 Task: Check current mortgage rates for homes with 15-year fixed loan payments.
Action: Mouse moved to (1012, 193)
Screenshot: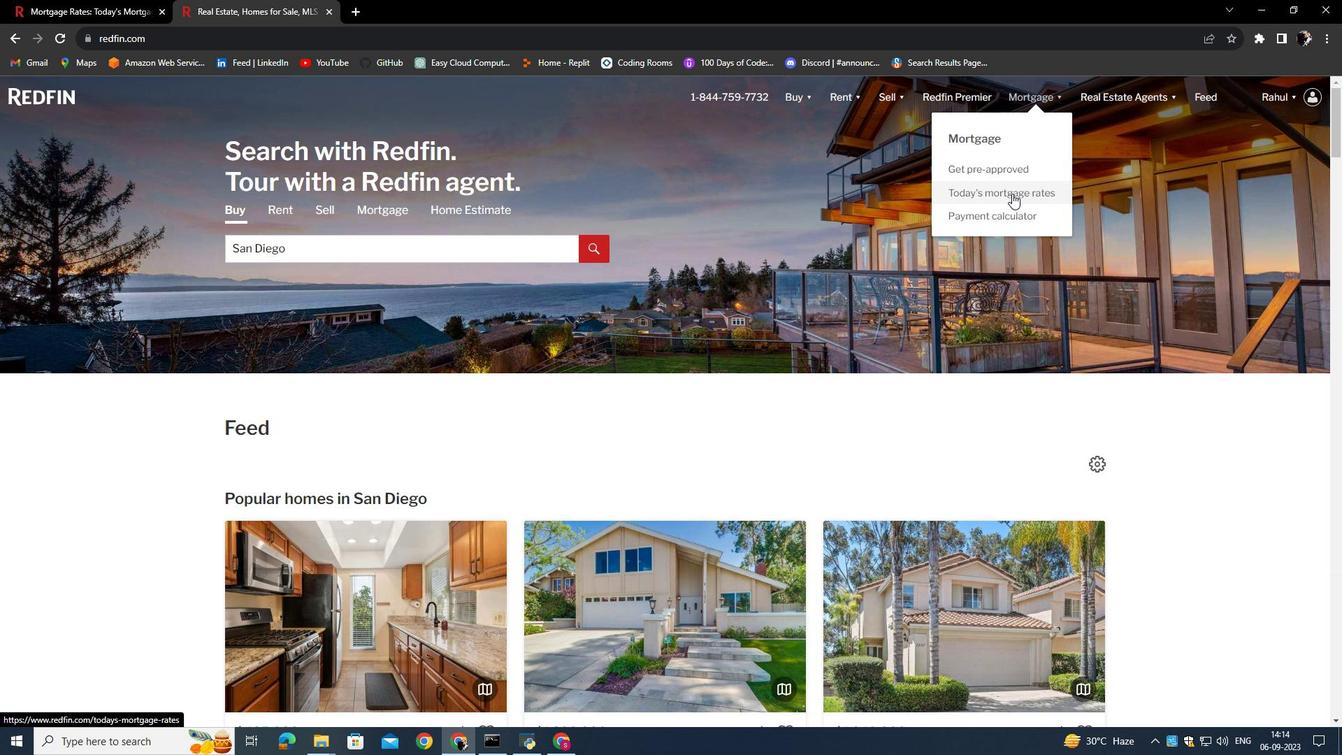 
Action: Mouse pressed left at (1012, 193)
Screenshot: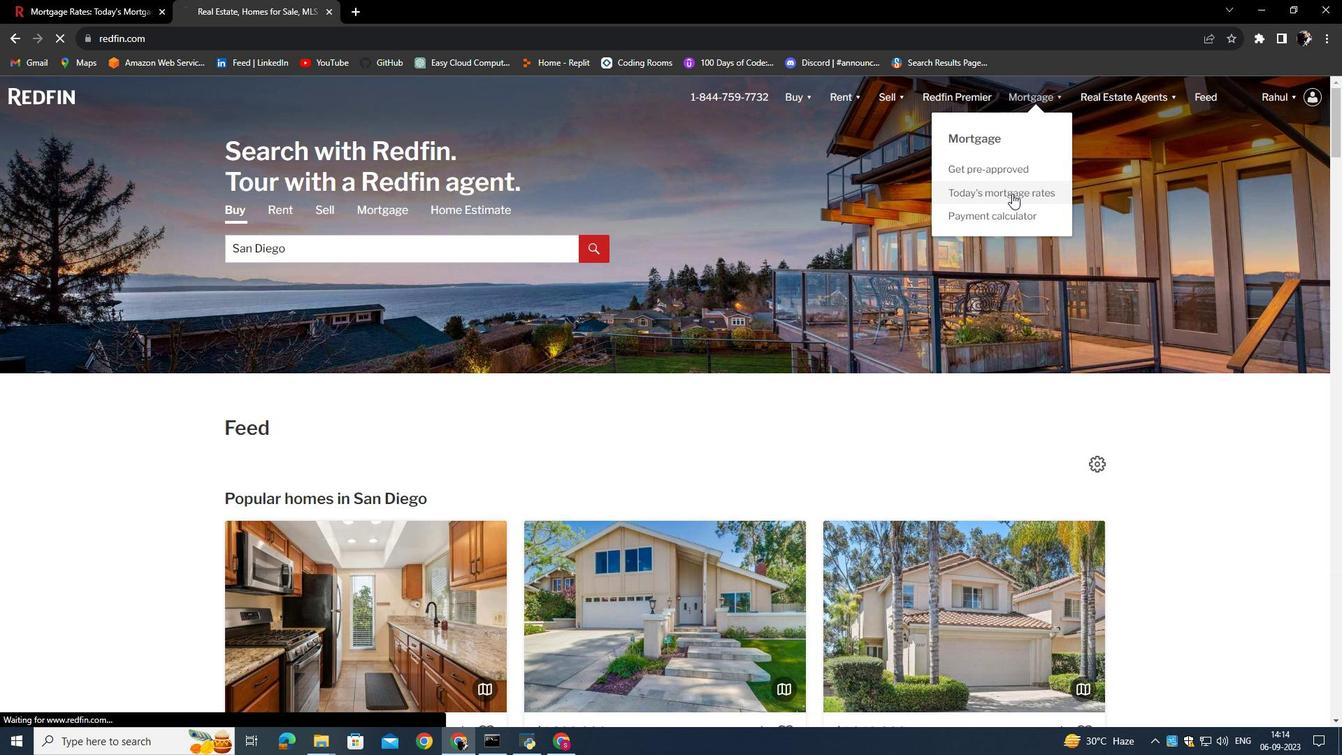 
Action: Mouse moved to (521, 371)
Screenshot: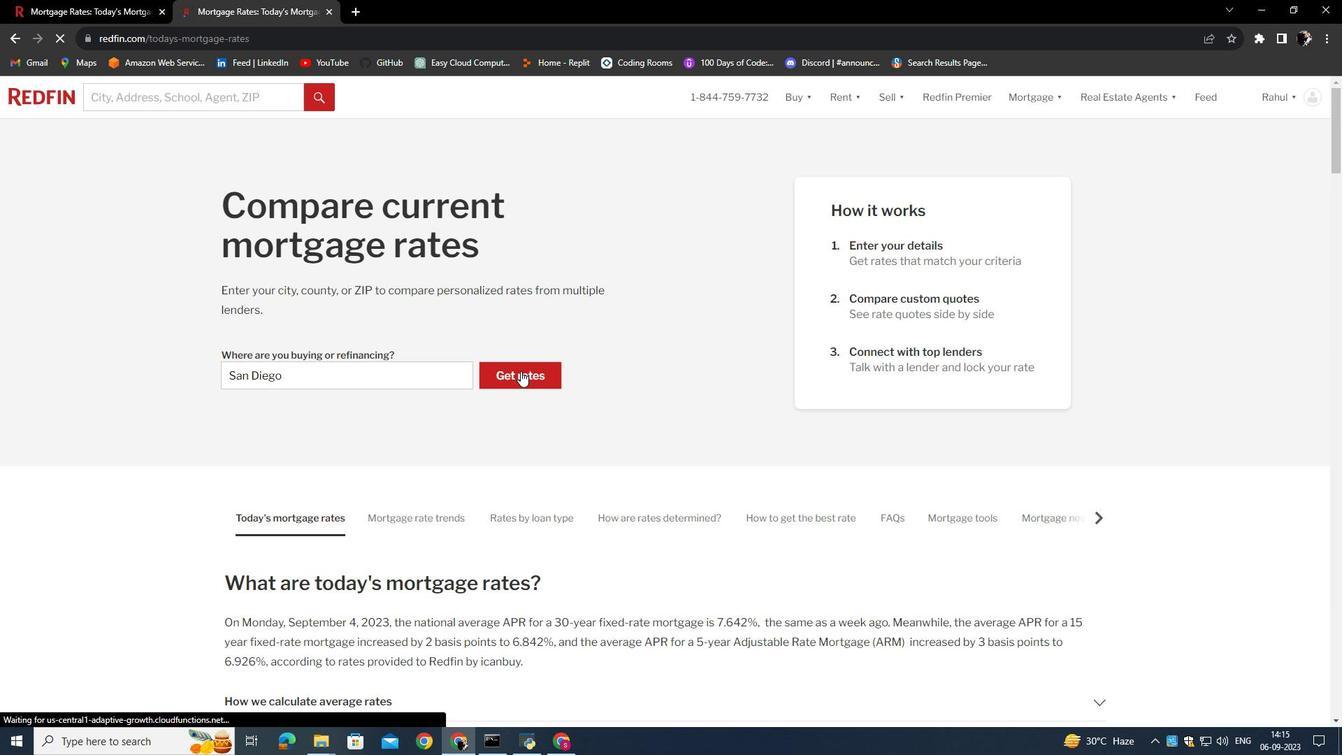 
Action: Mouse pressed left at (521, 371)
Screenshot: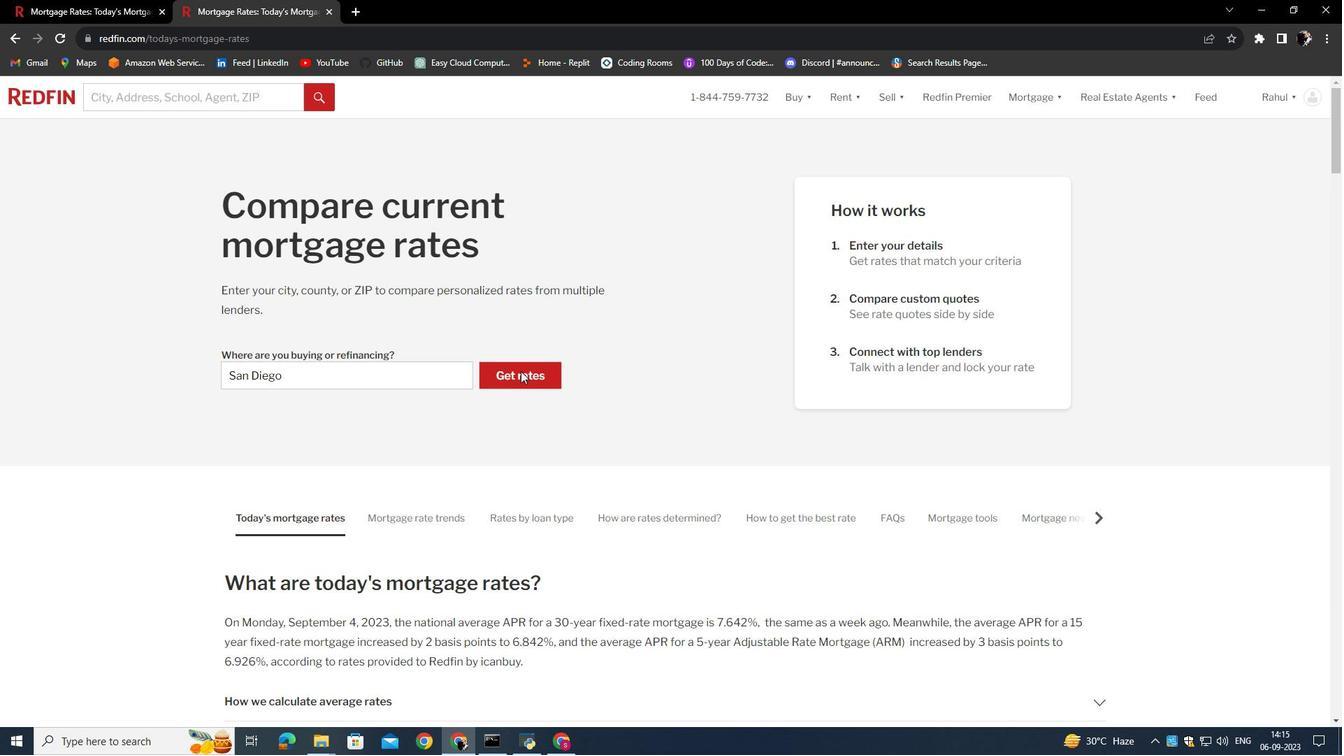 
Action: Mouse moved to (314, 480)
Screenshot: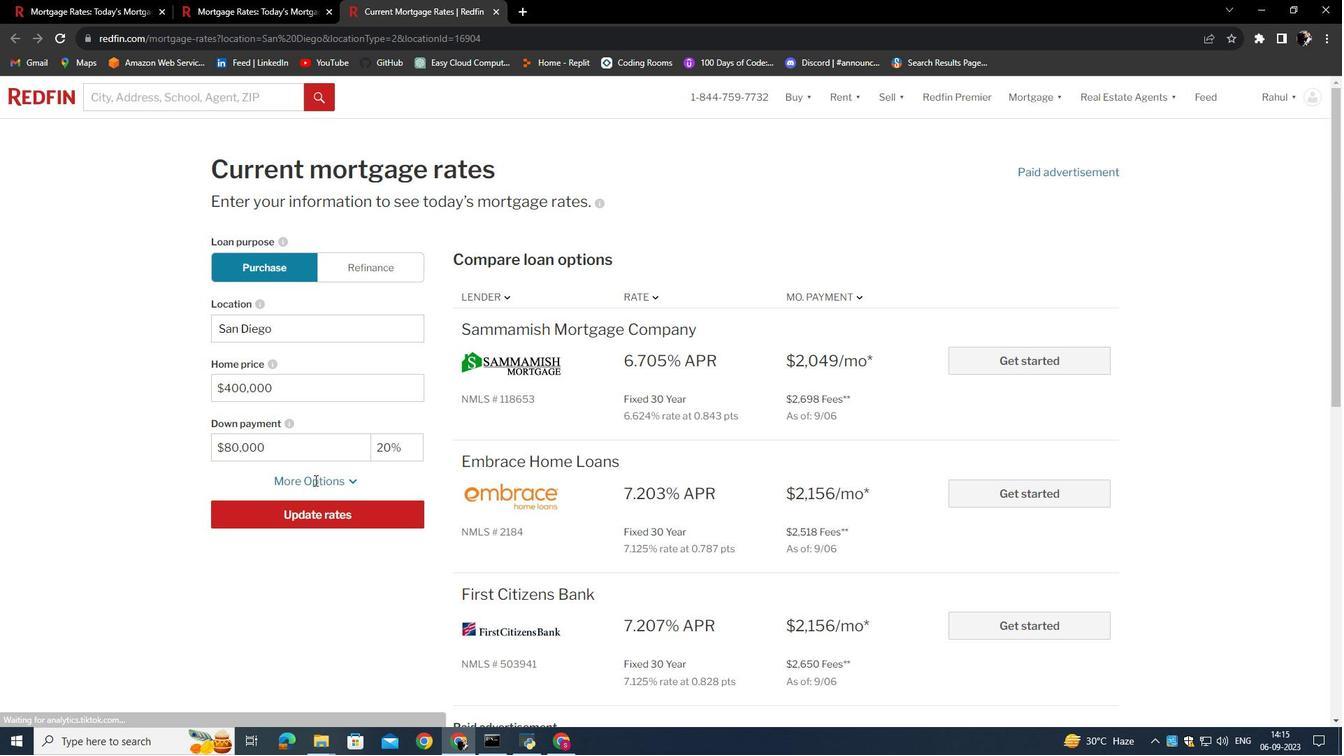 
Action: Mouse pressed left at (314, 480)
Screenshot: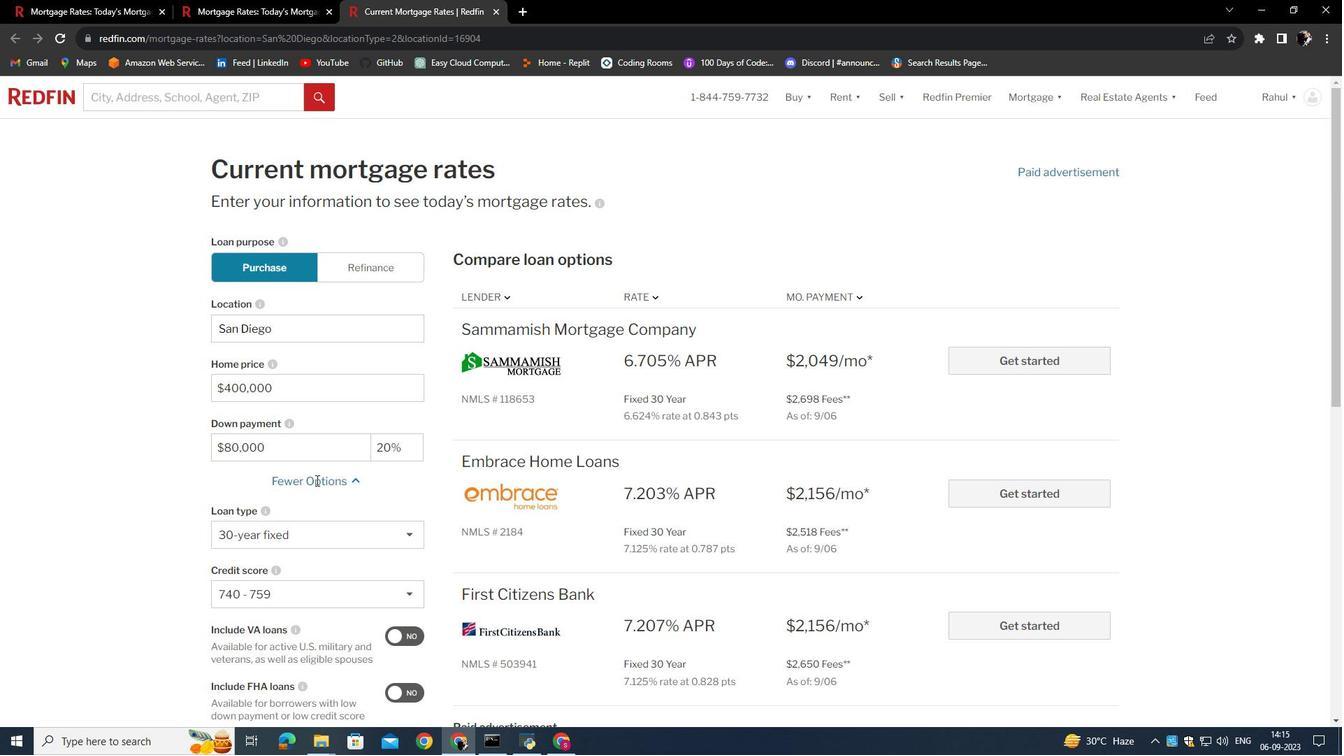 
Action: Mouse moved to (305, 526)
Screenshot: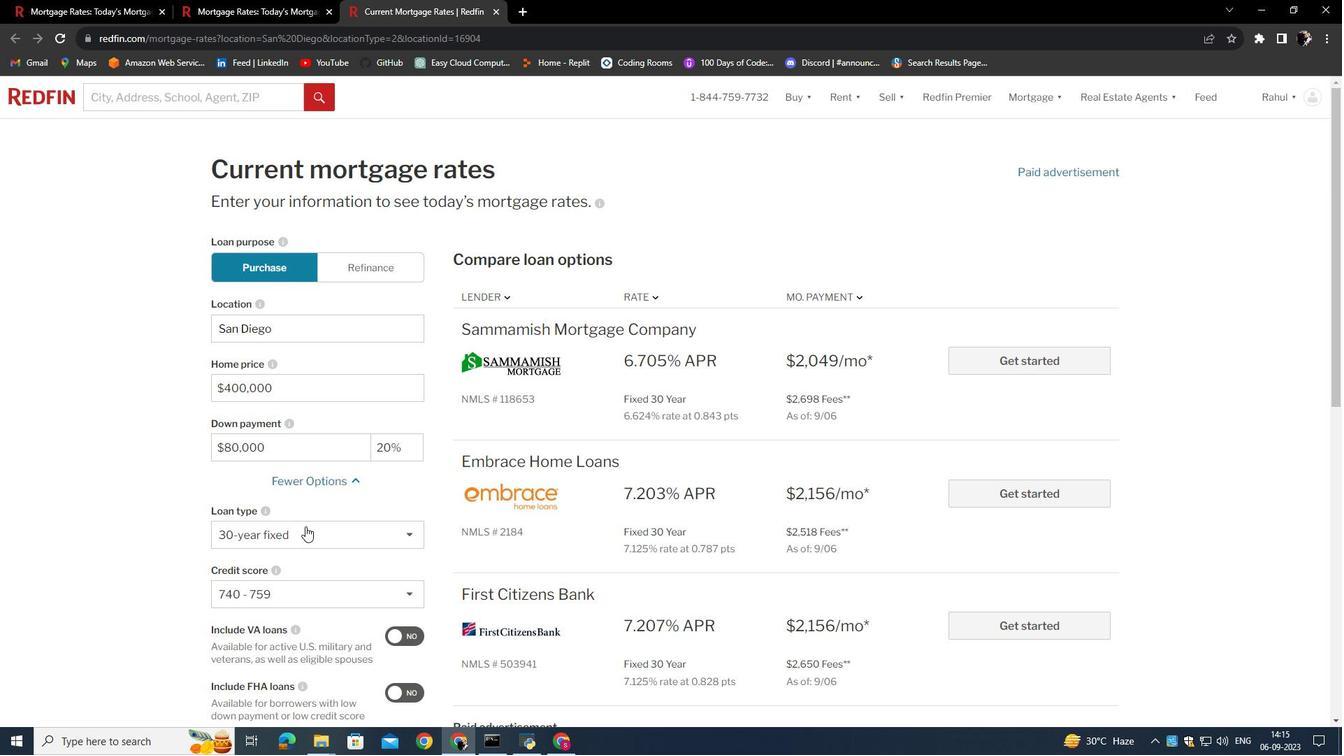 
Action: Mouse pressed left at (305, 526)
Screenshot: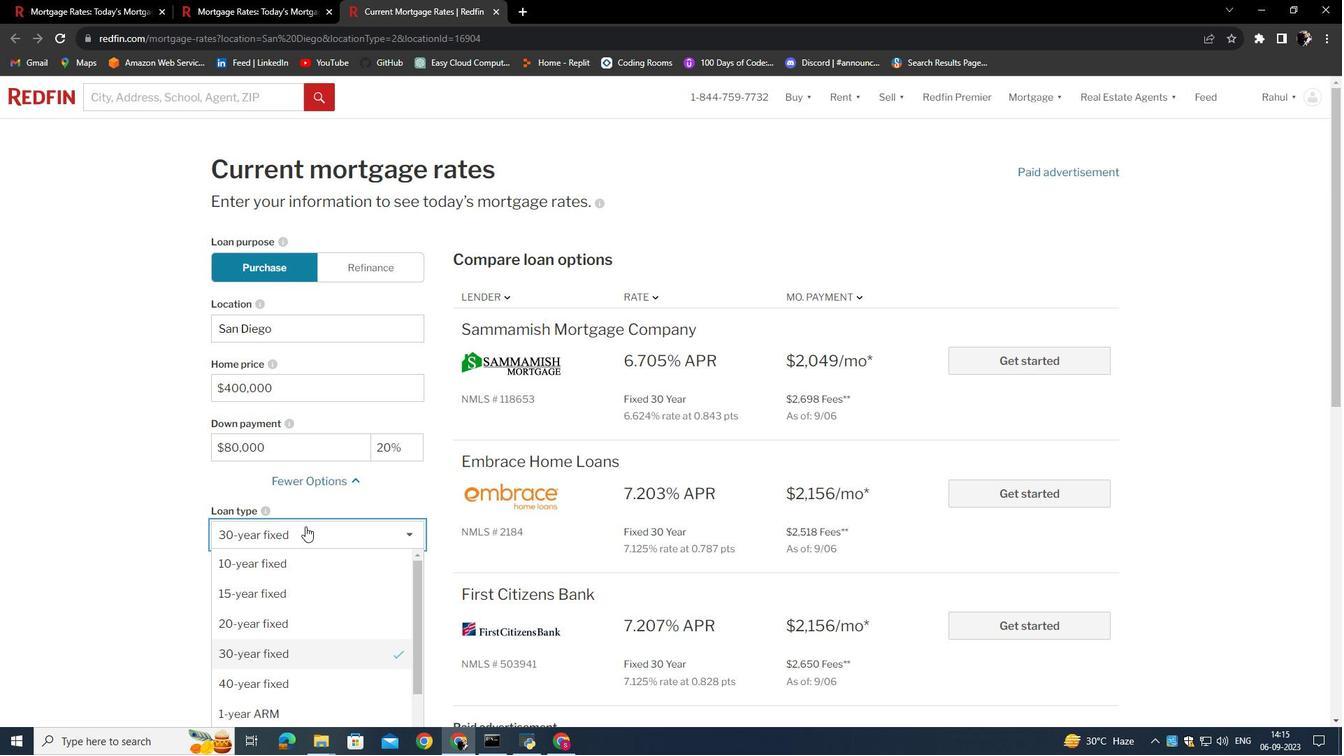 
Action: Mouse moved to (282, 592)
Screenshot: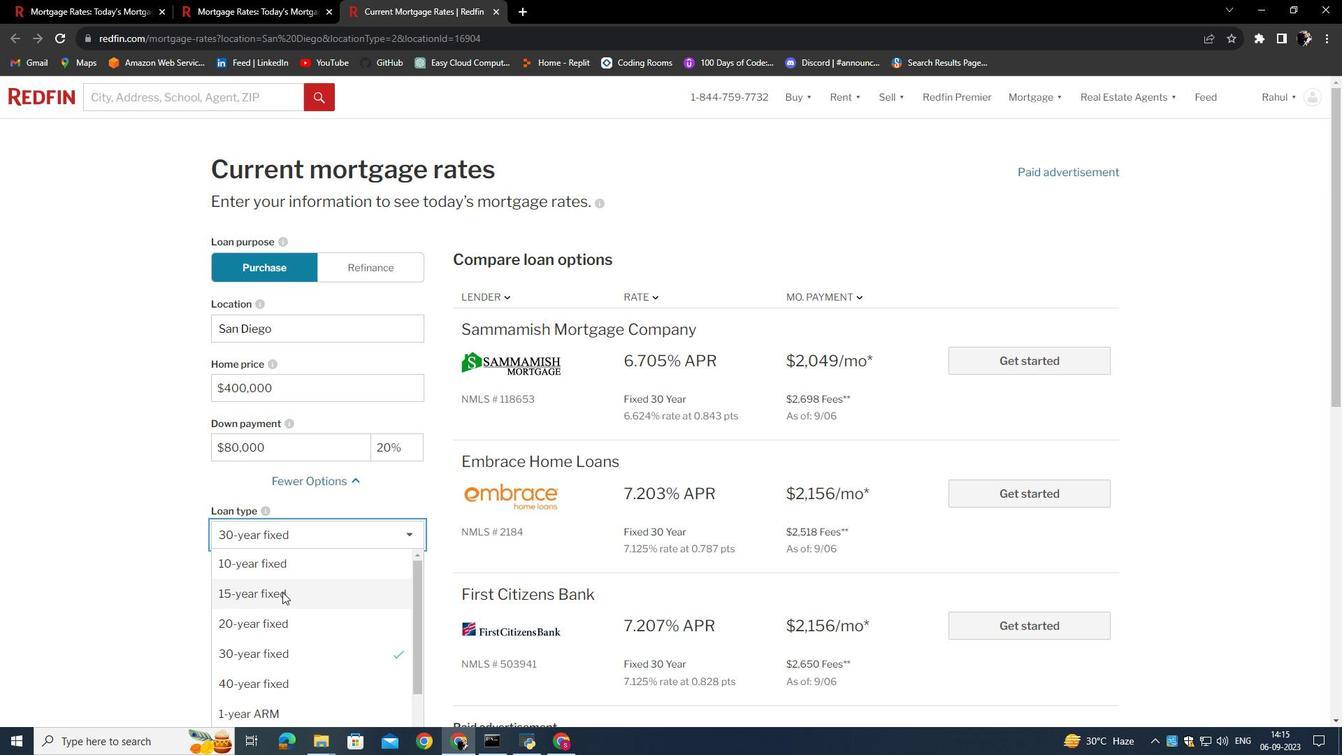 
Action: Mouse pressed left at (282, 592)
Screenshot: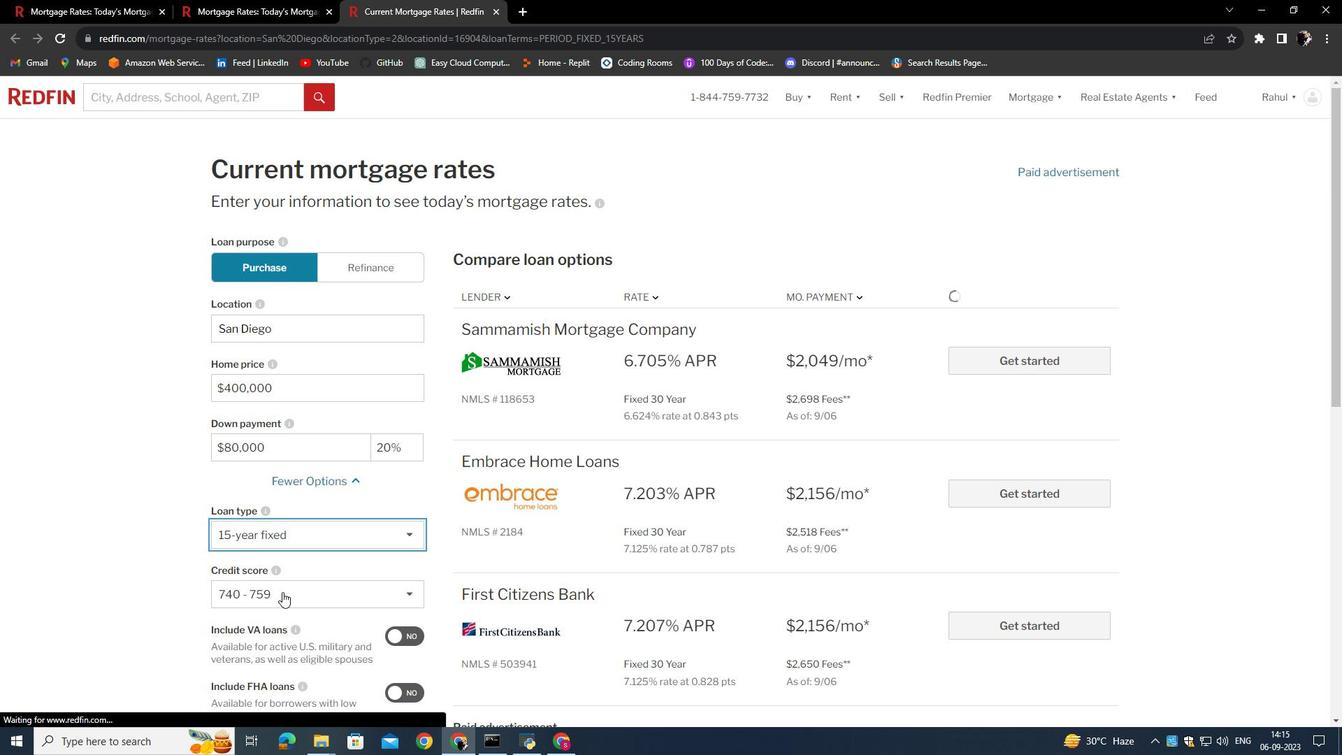 
Action: Mouse moved to (735, 441)
Screenshot: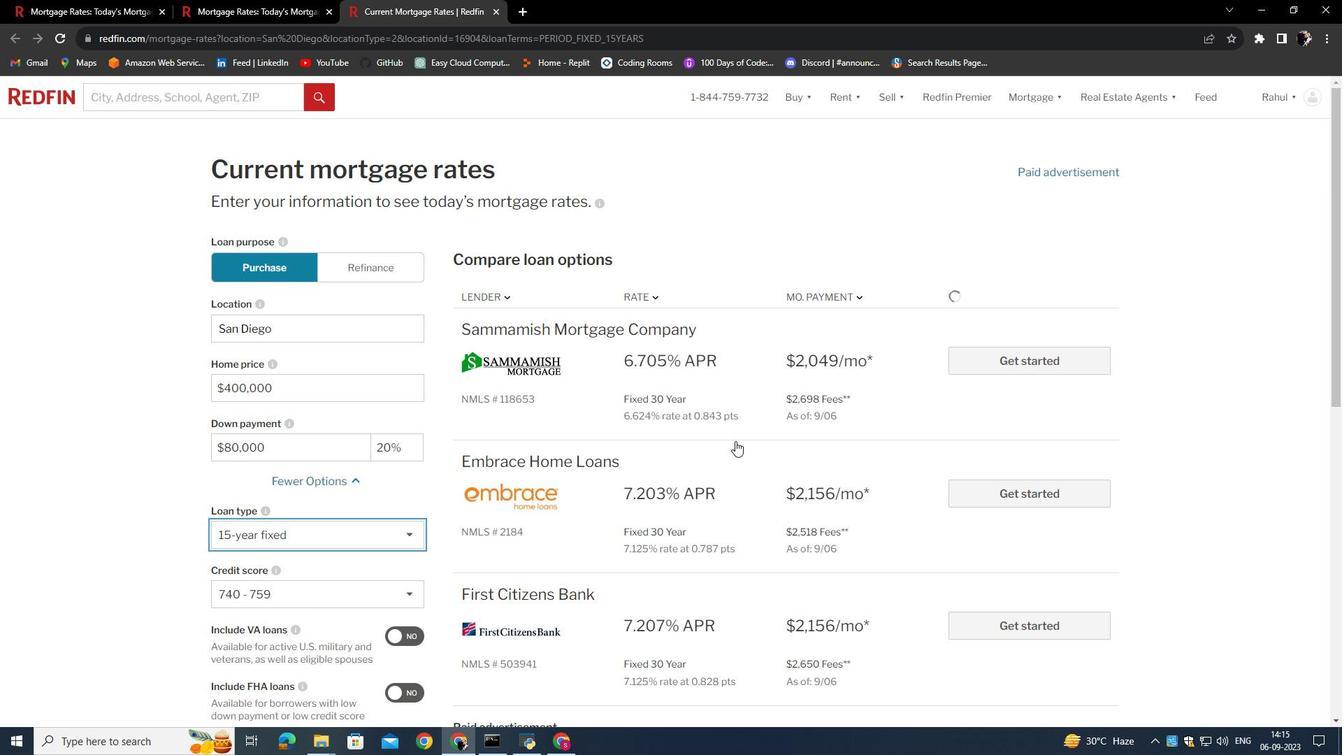 
Action: Mouse scrolled (735, 440) with delta (0, 0)
Screenshot: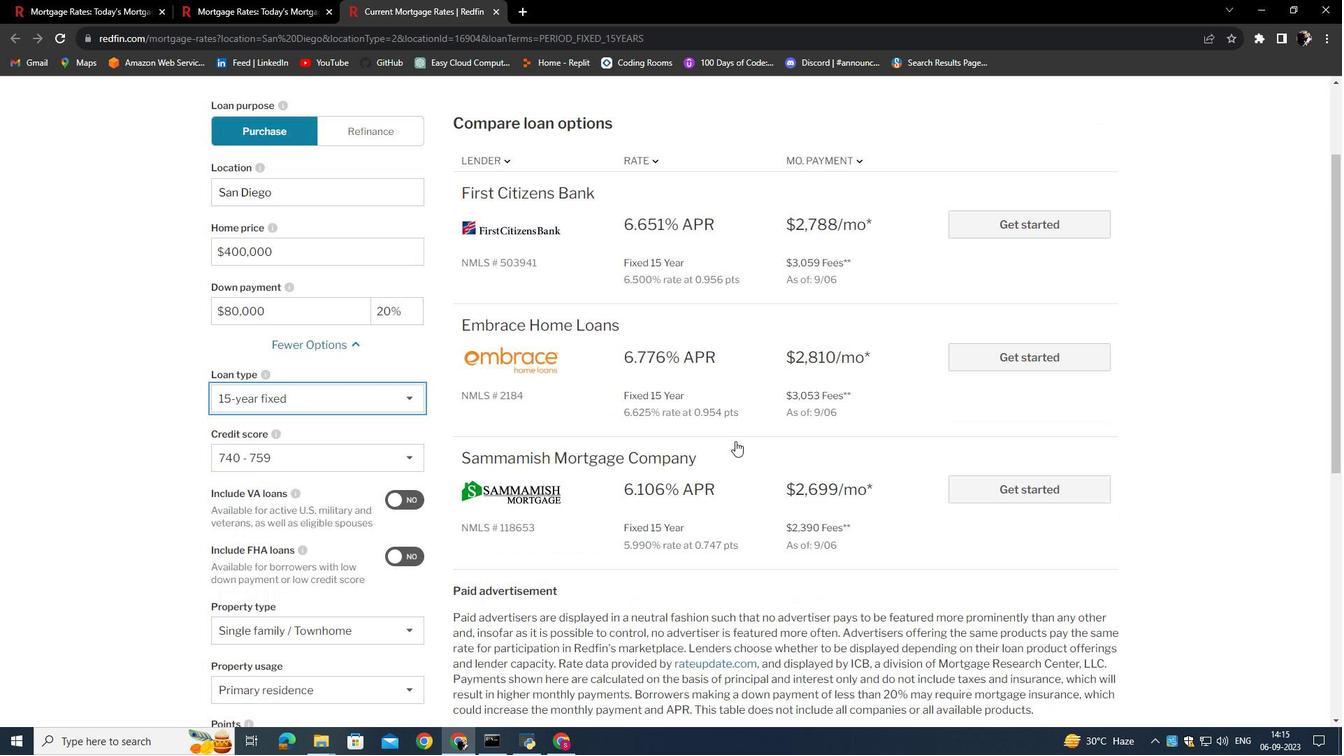
Action: Mouse scrolled (735, 440) with delta (0, 0)
Screenshot: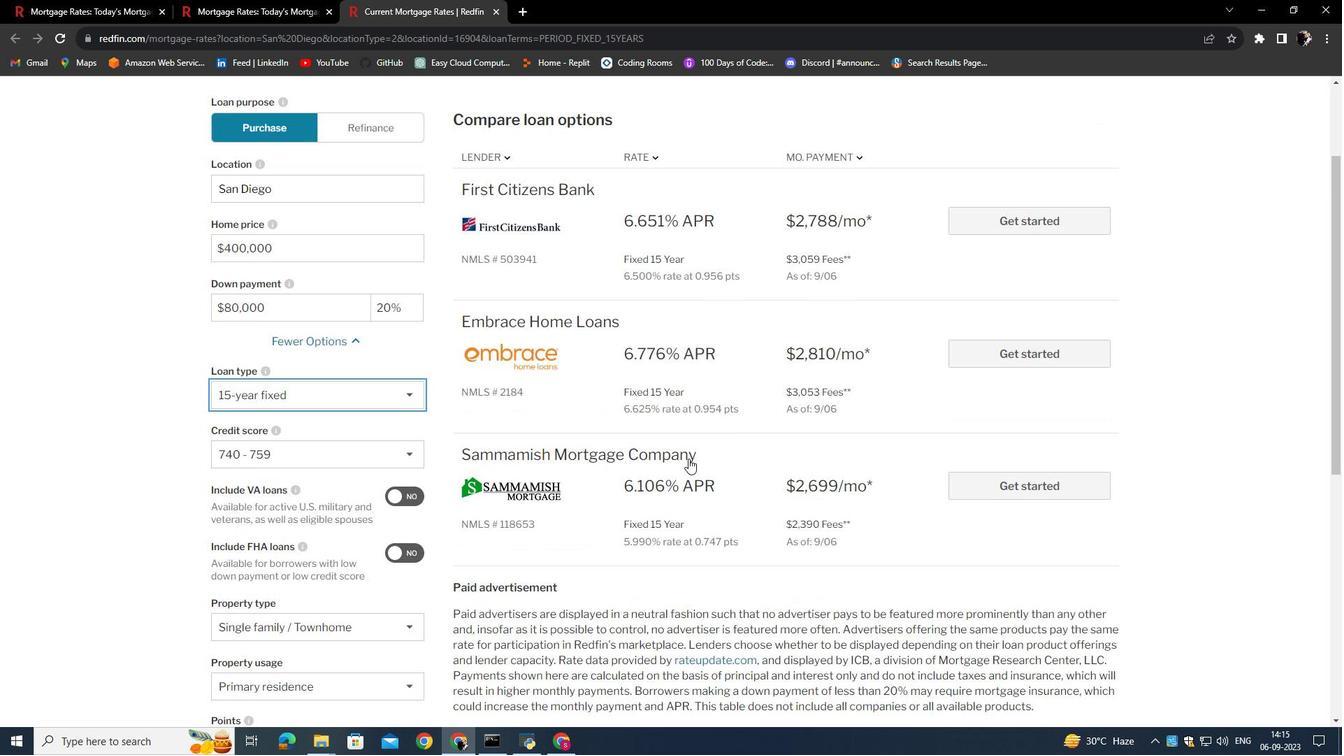 
Action: Mouse moved to (518, 469)
Screenshot: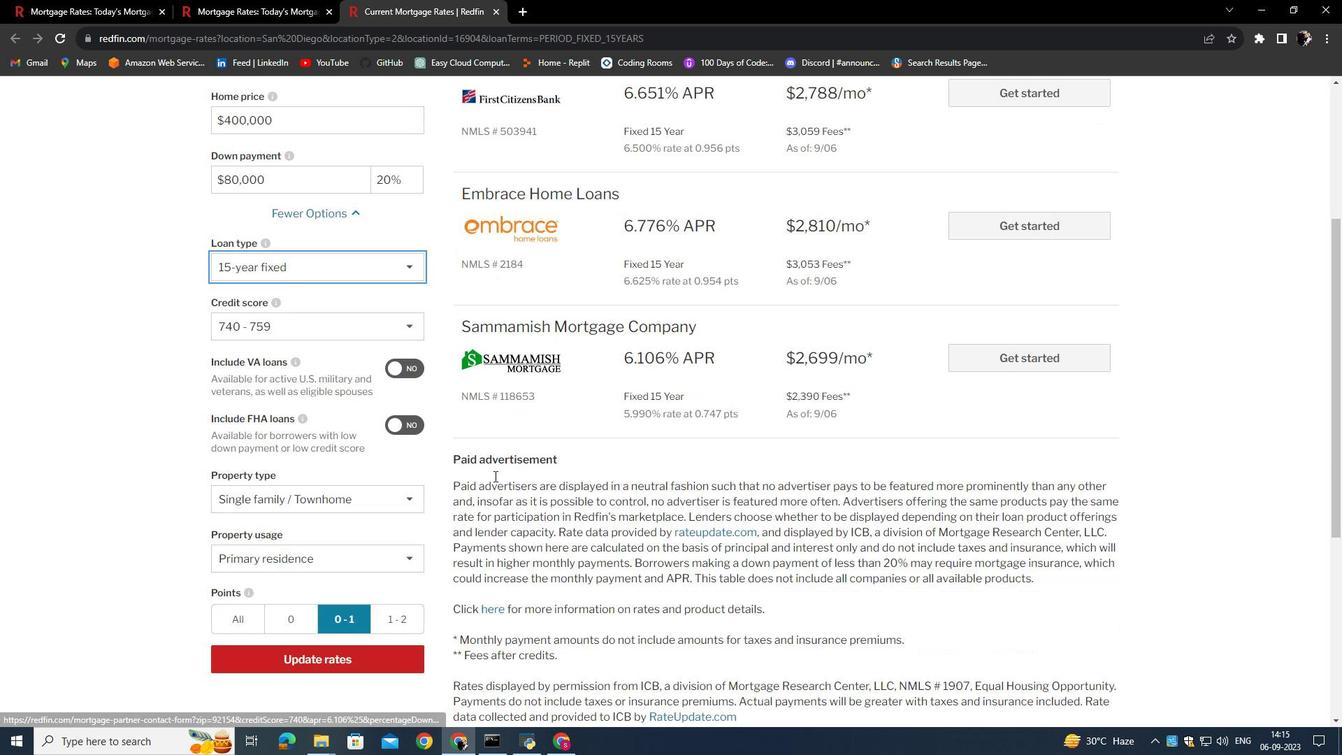 
Action: Mouse scrolled (518, 469) with delta (0, 0)
Screenshot: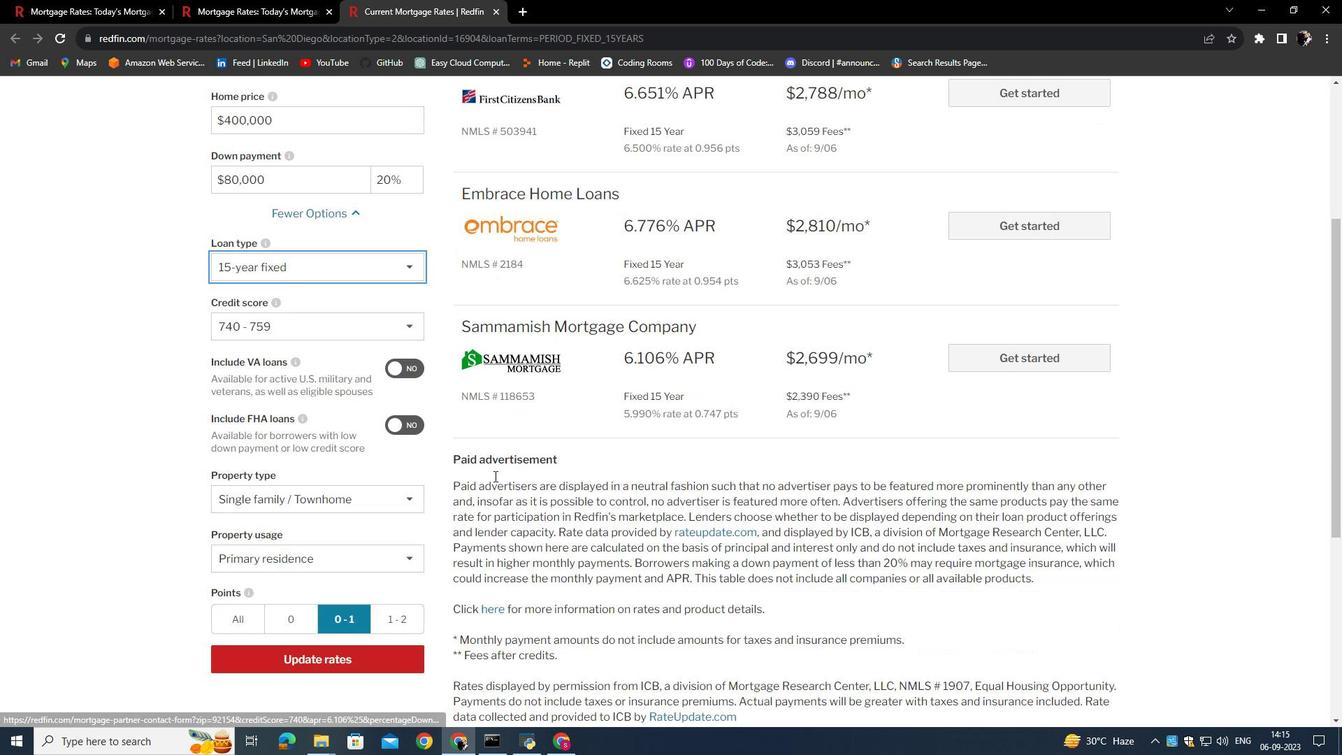 
Action: Mouse moved to (516, 470)
Screenshot: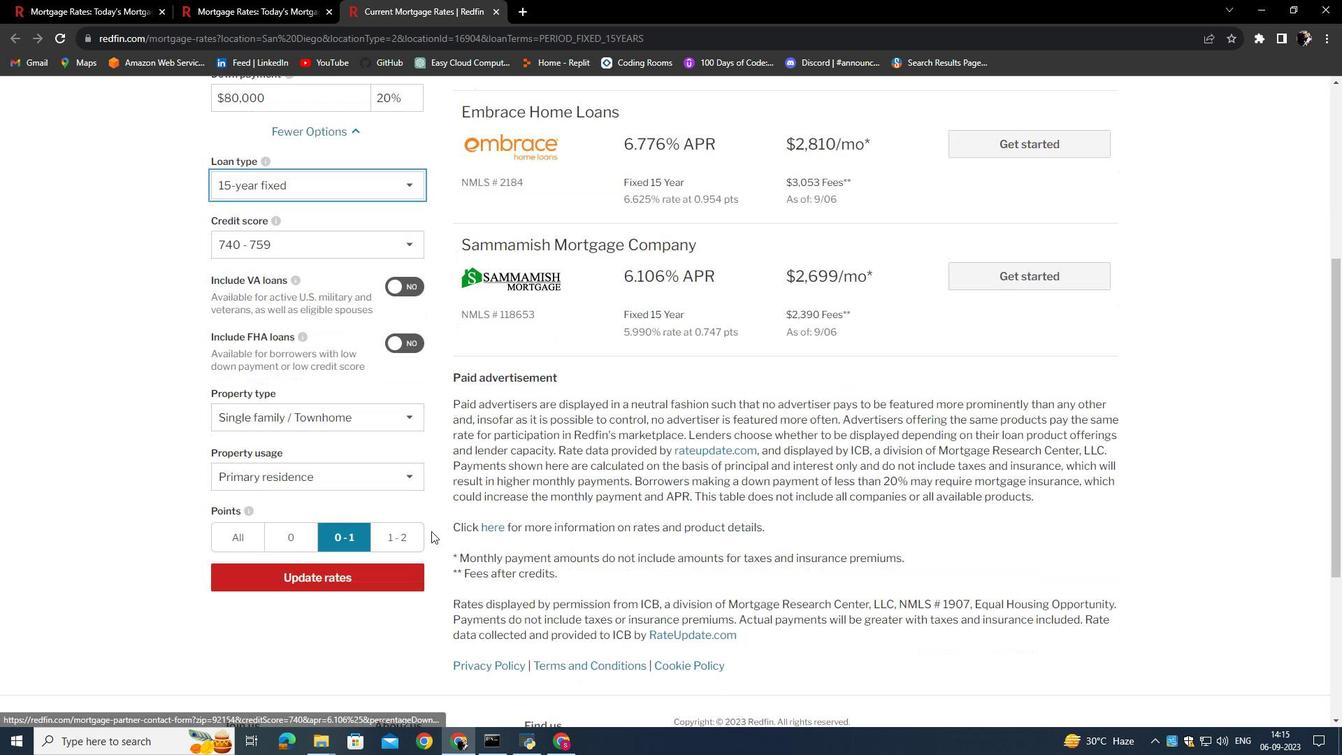 
Action: Mouse scrolled (516, 469) with delta (0, 0)
Screenshot: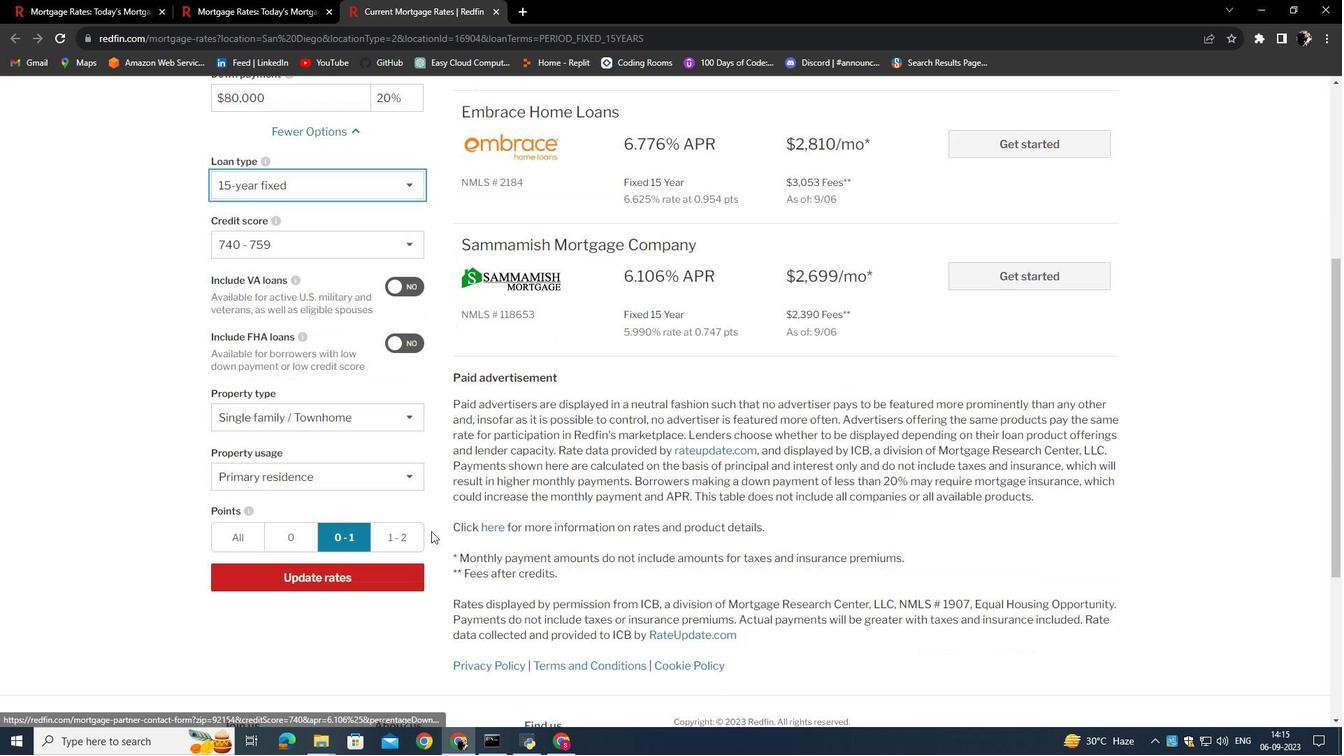
Action: Mouse scrolled (516, 469) with delta (0, 0)
Screenshot: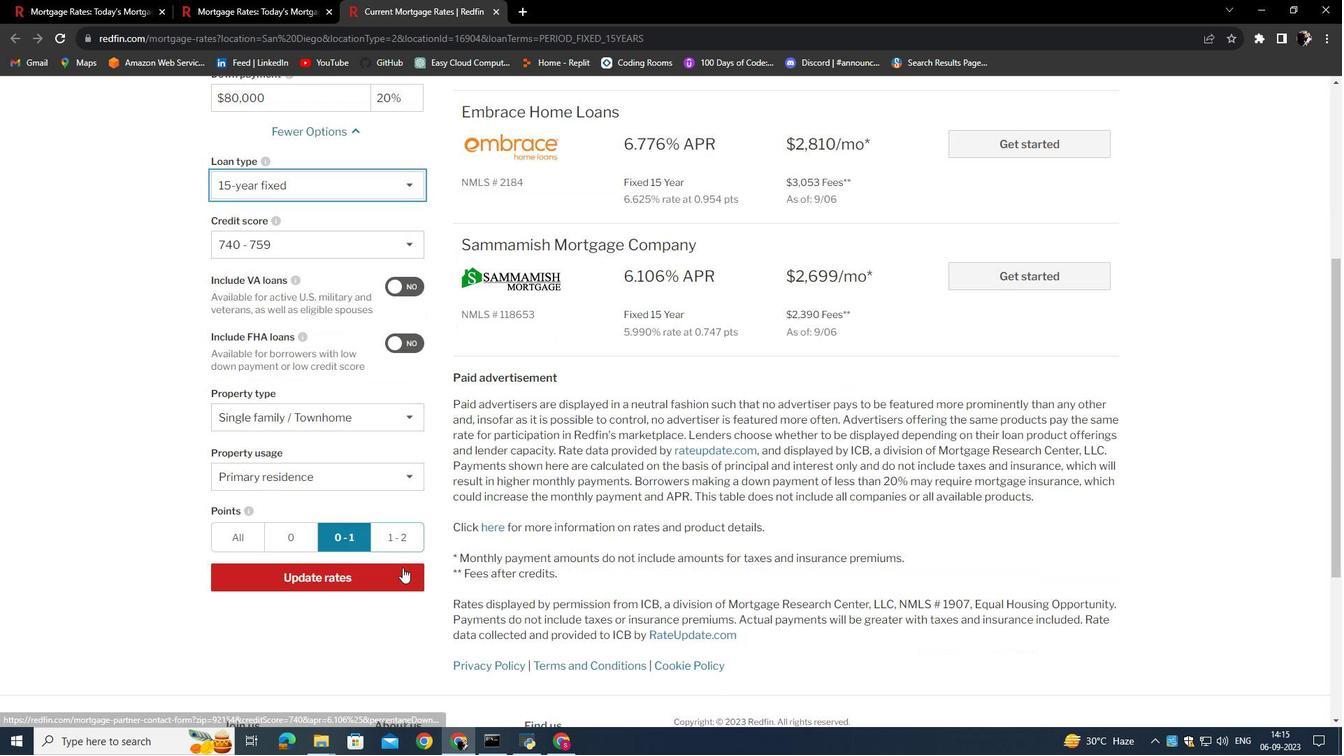 
Action: Mouse moved to (369, 588)
Screenshot: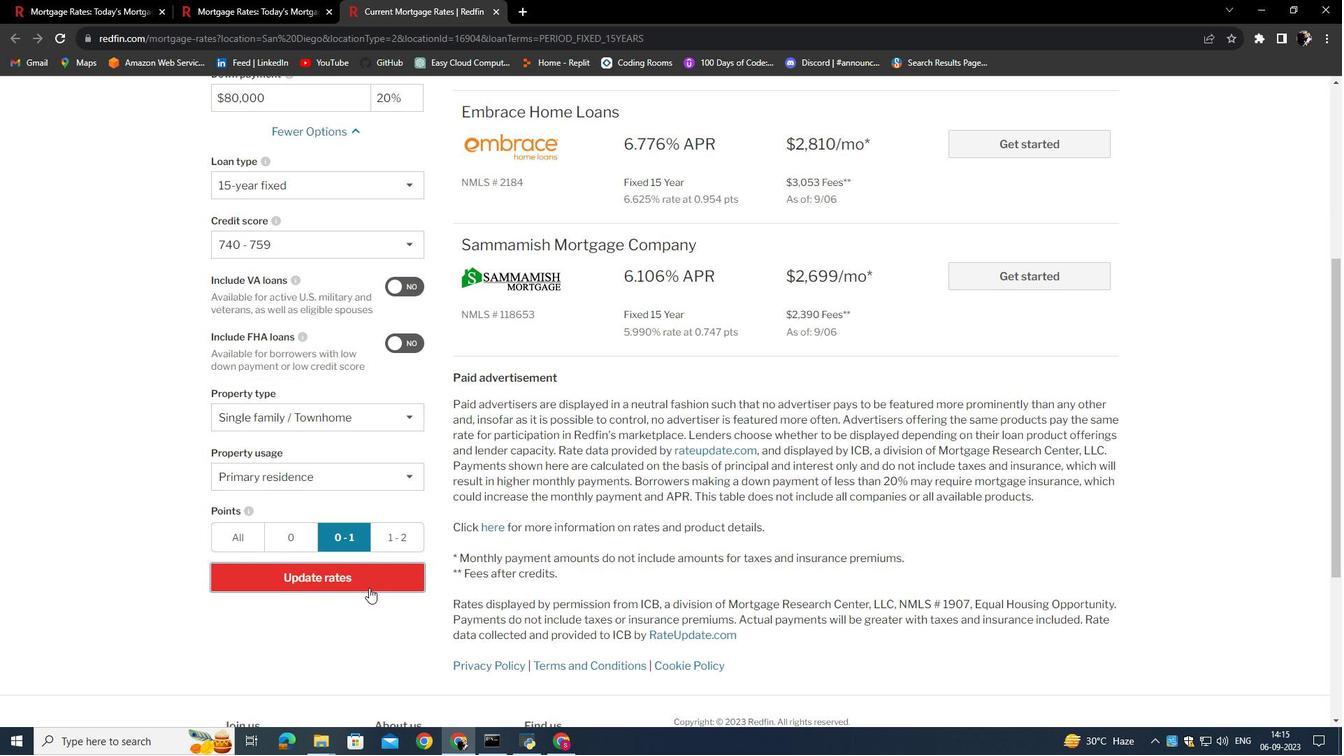 
Action: Mouse pressed left at (369, 588)
Screenshot: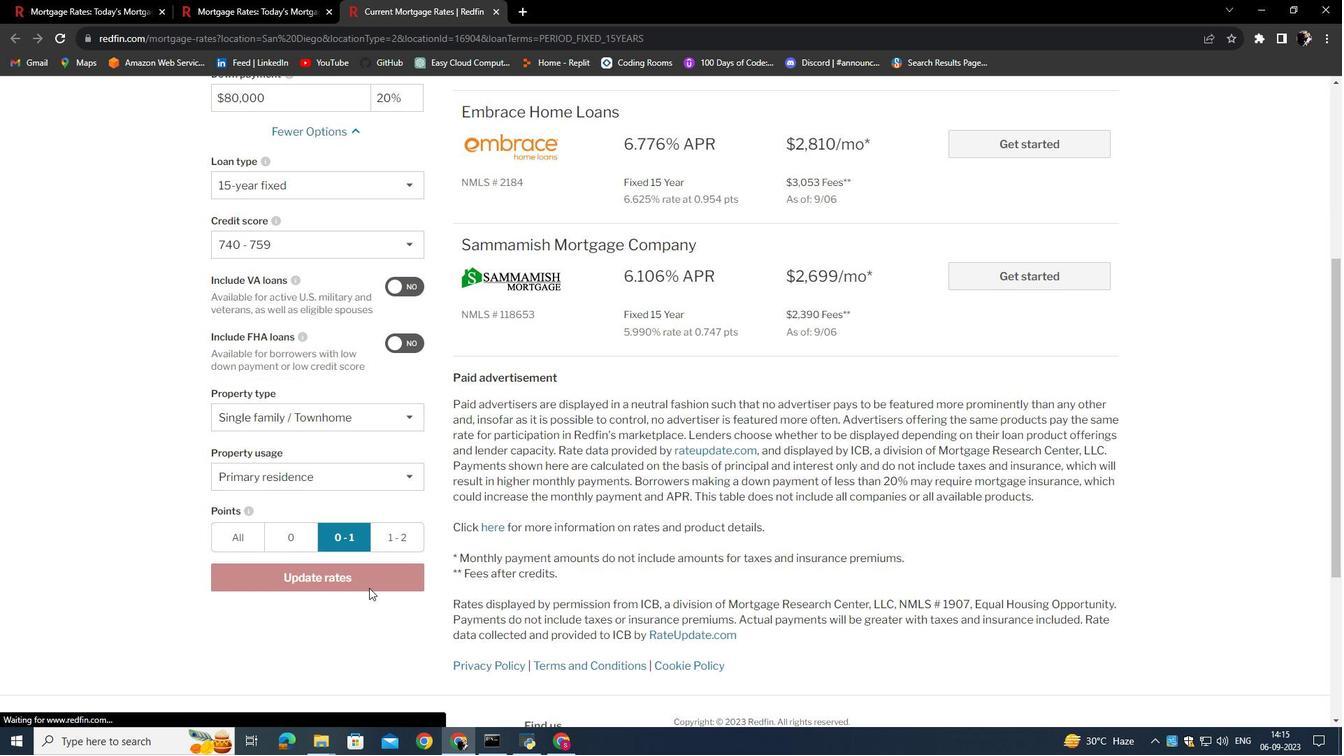 
Action: Mouse moved to (441, 458)
Screenshot: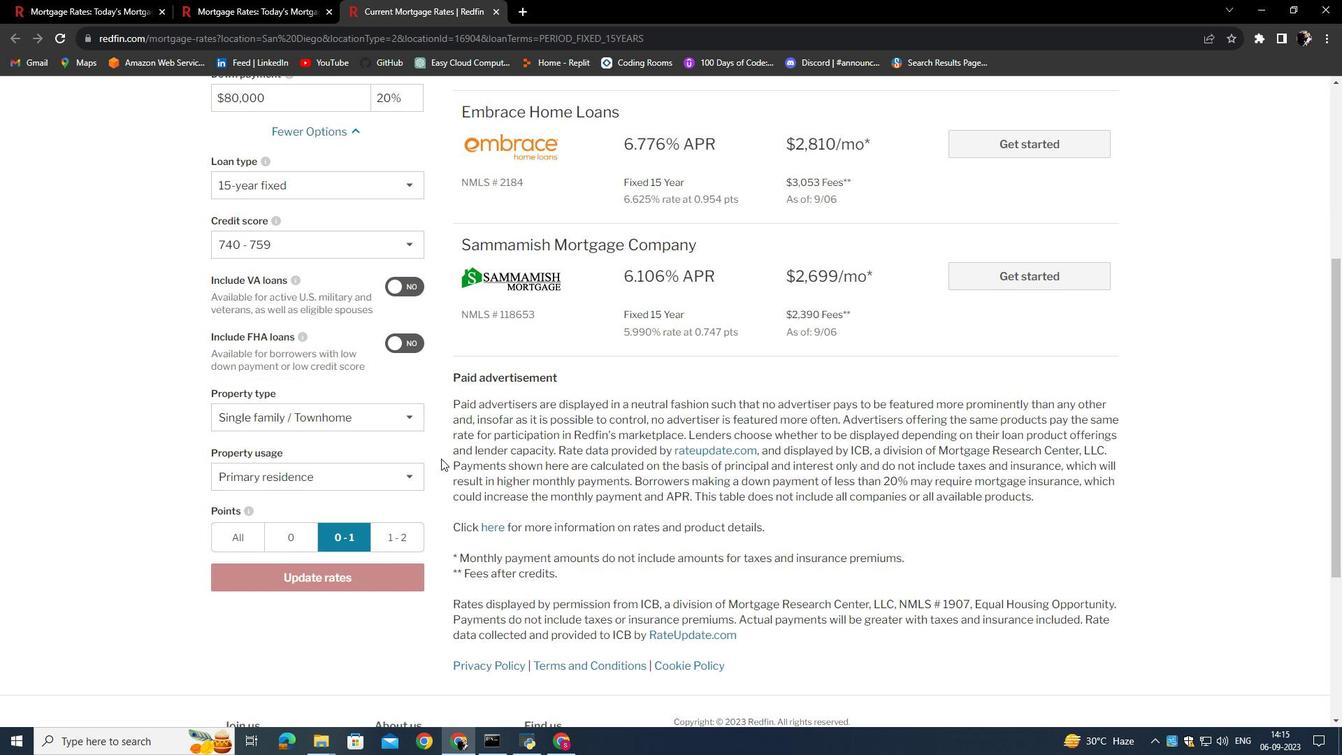 
Action: Mouse scrolled (441, 459) with delta (0, 0)
Screenshot: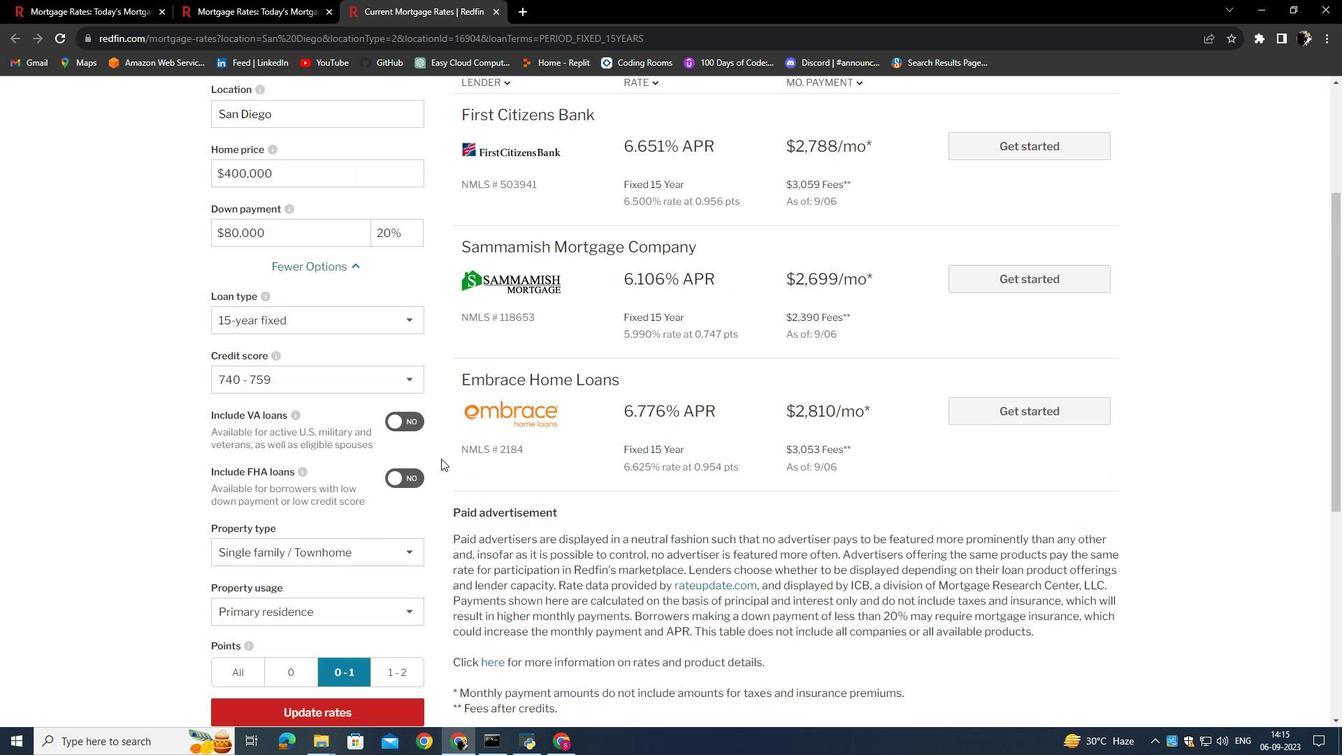 
Action: Mouse scrolled (441, 459) with delta (0, 0)
Screenshot: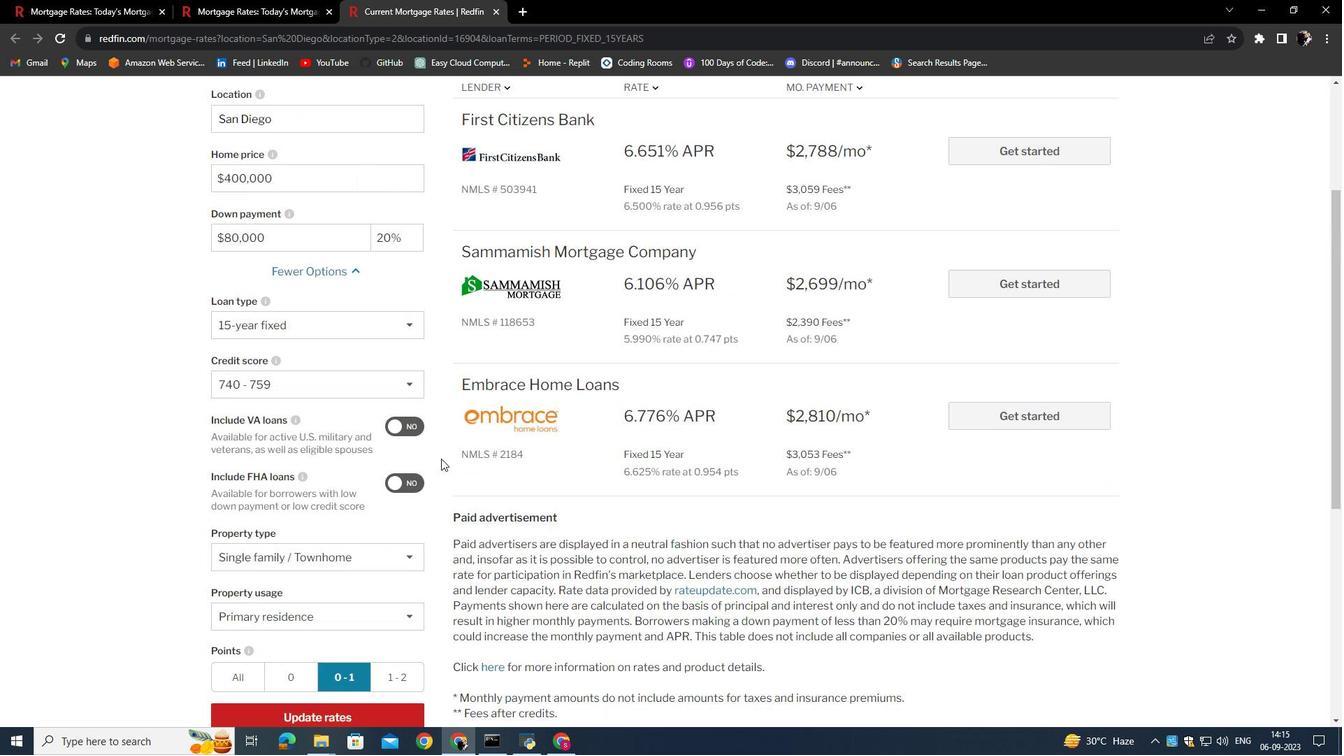 
